 Task: Zoom in the location "Tree house in Hardwick, Vermont, United States" two times.
Action: Mouse moved to (455, 164)
Screenshot: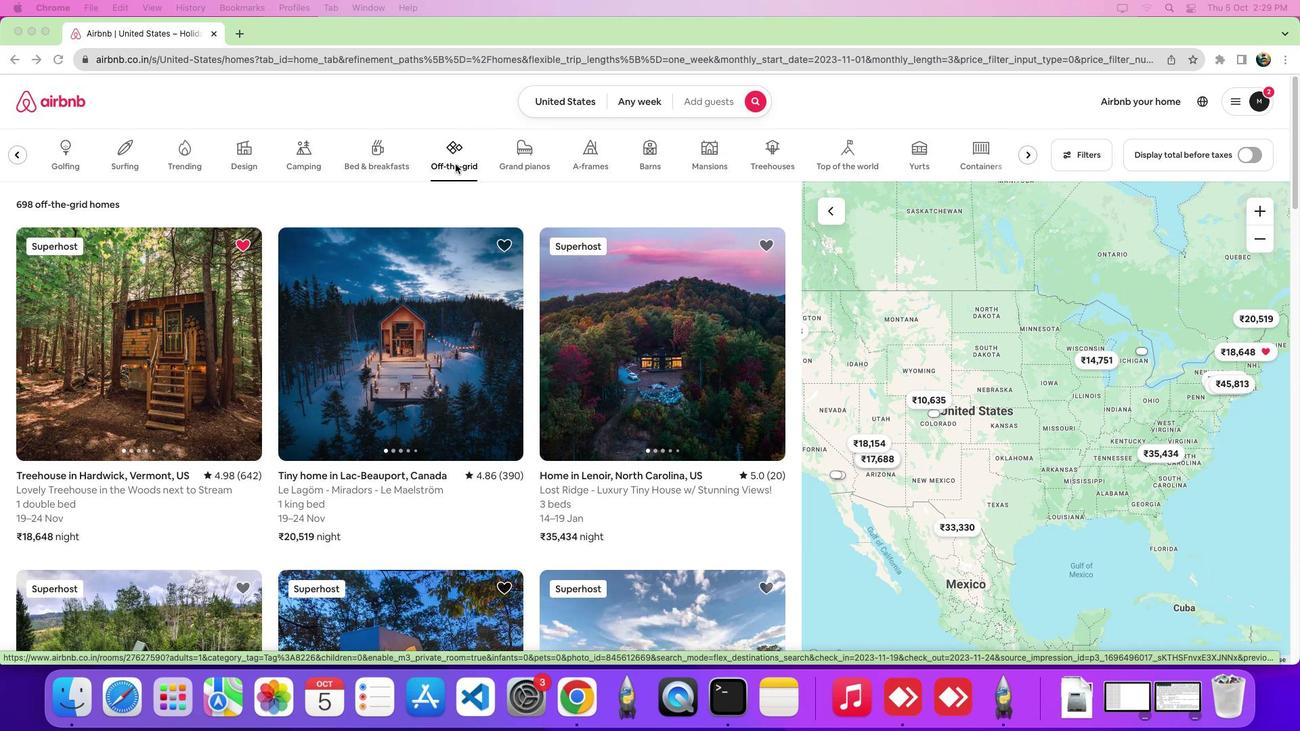
Action: Mouse pressed left at (455, 164)
Screenshot: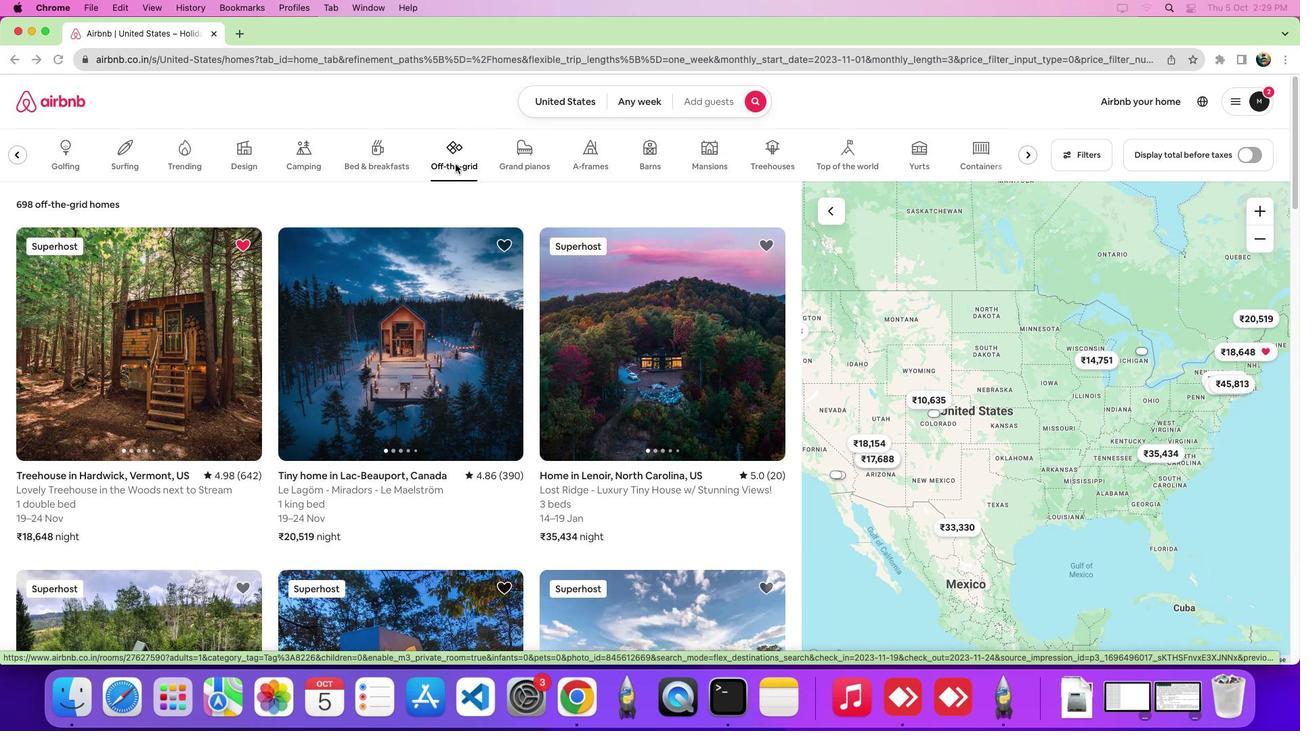 
Action: Mouse moved to (163, 339)
Screenshot: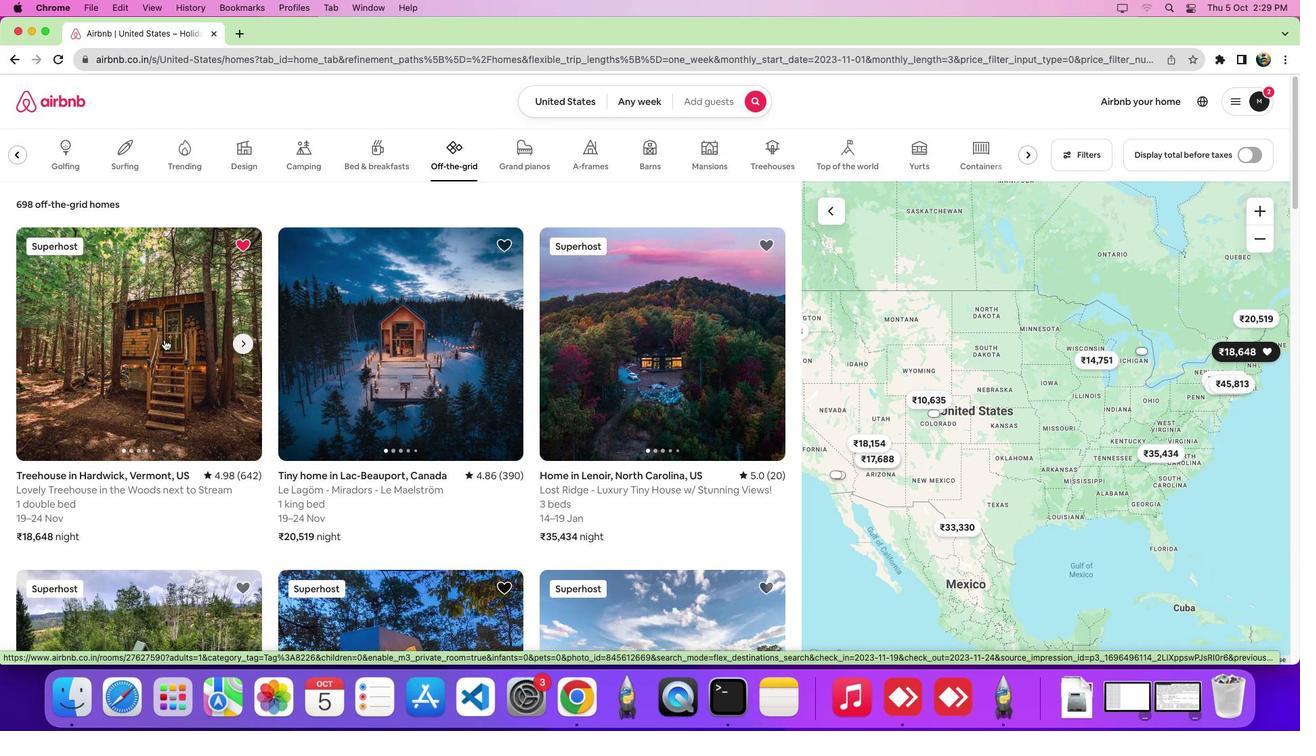 
Action: Mouse pressed left at (163, 339)
Screenshot: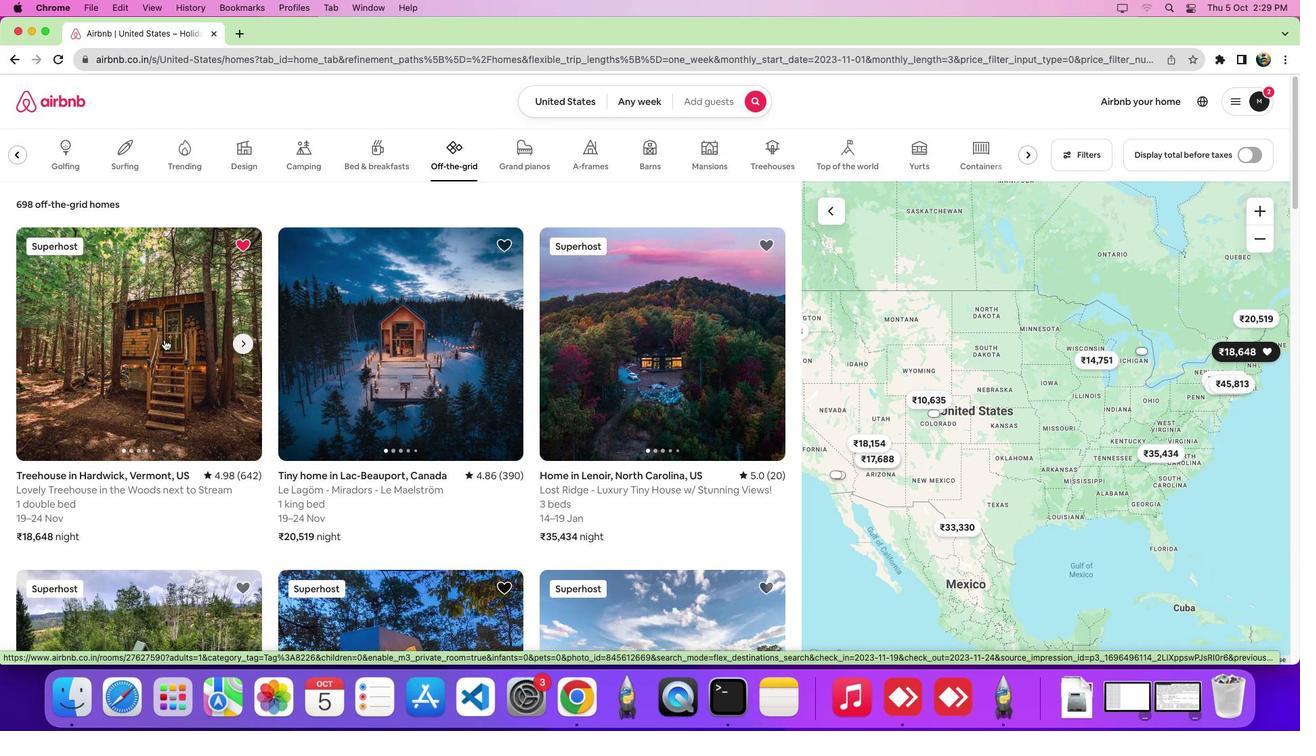 
Action: Mouse moved to (570, 409)
Screenshot: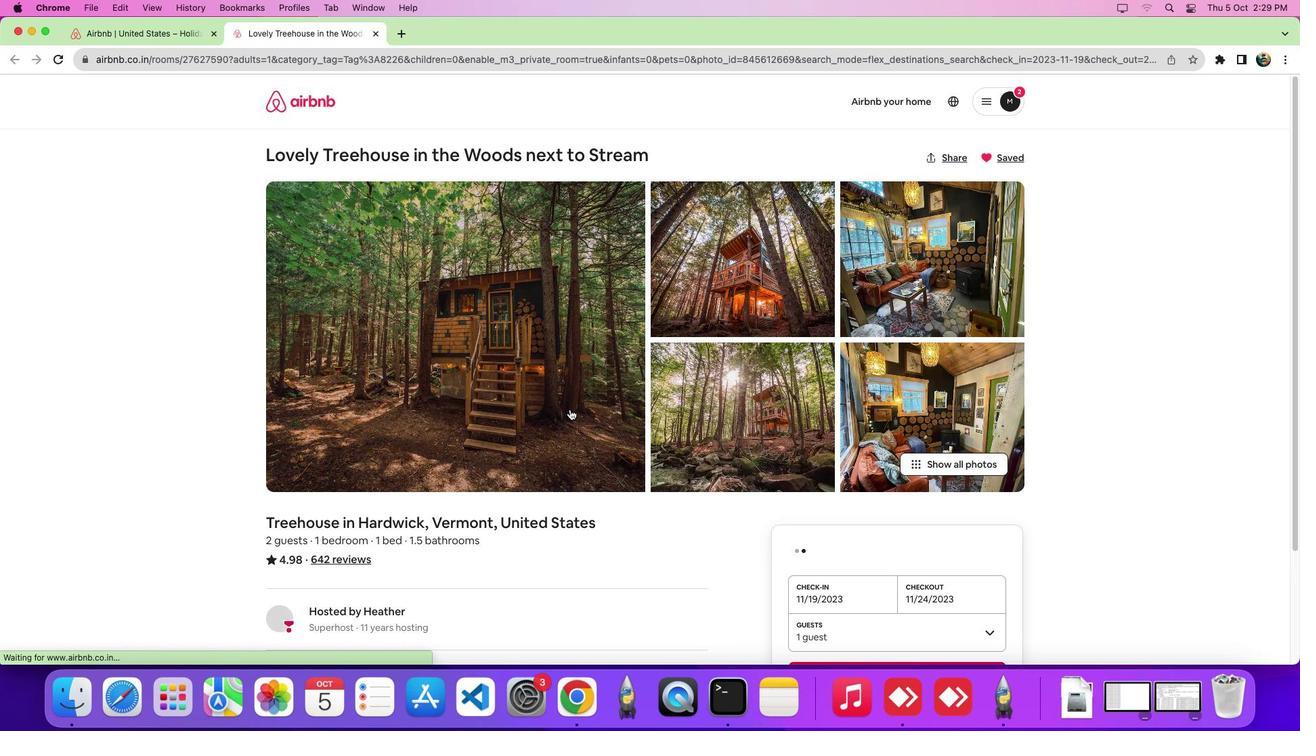 
Action: Mouse scrolled (570, 409) with delta (0, 0)
Screenshot: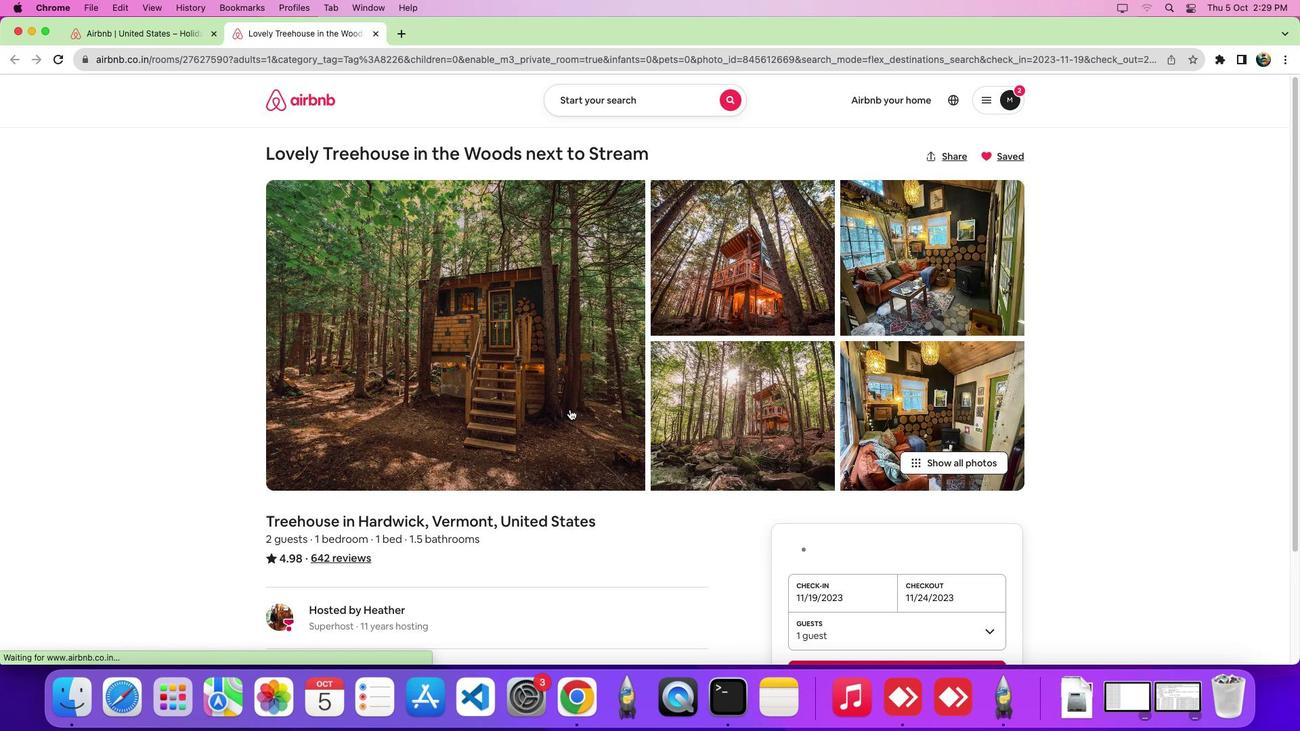 
Action: Mouse scrolled (570, 409) with delta (0, -1)
Screenshot: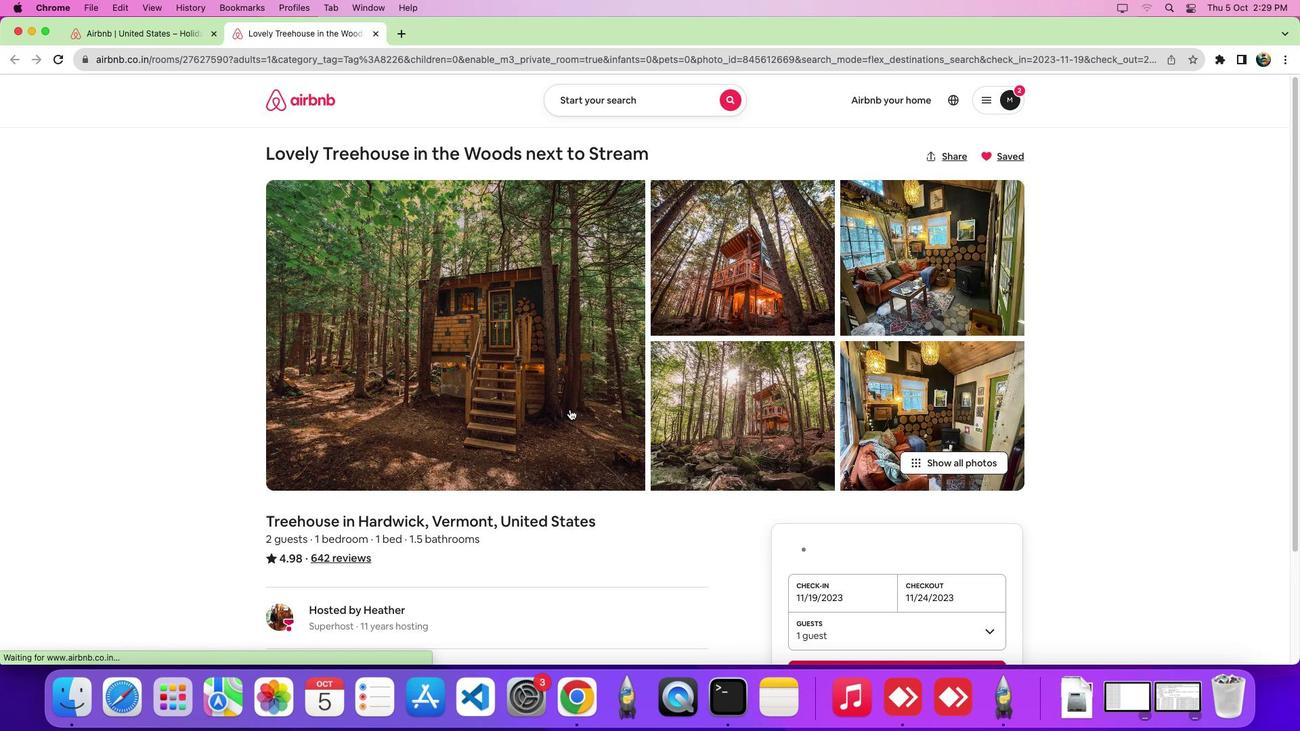 
Action: Mouse scrolled (570, 409) with delta (0, -6)
Screenshot: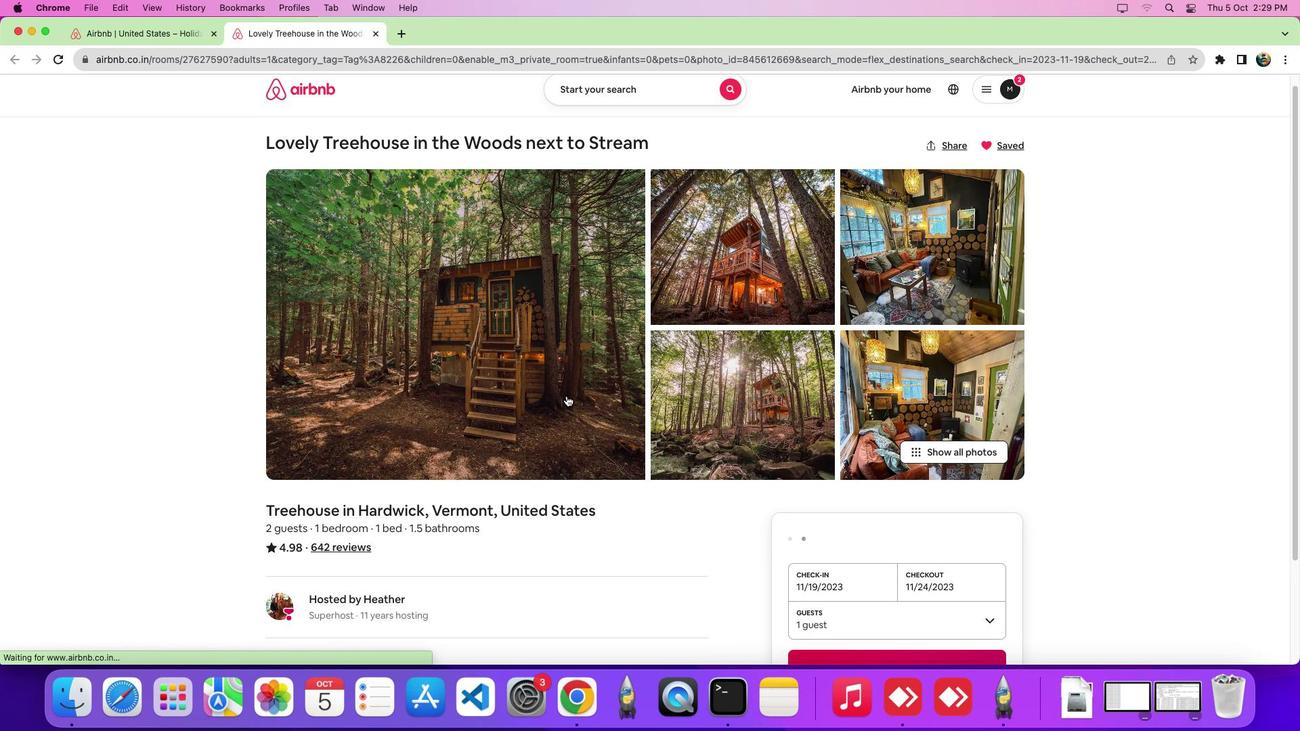 
Action: Mouse scrolled (570, 409) with delta (0, -9)
Screenshot: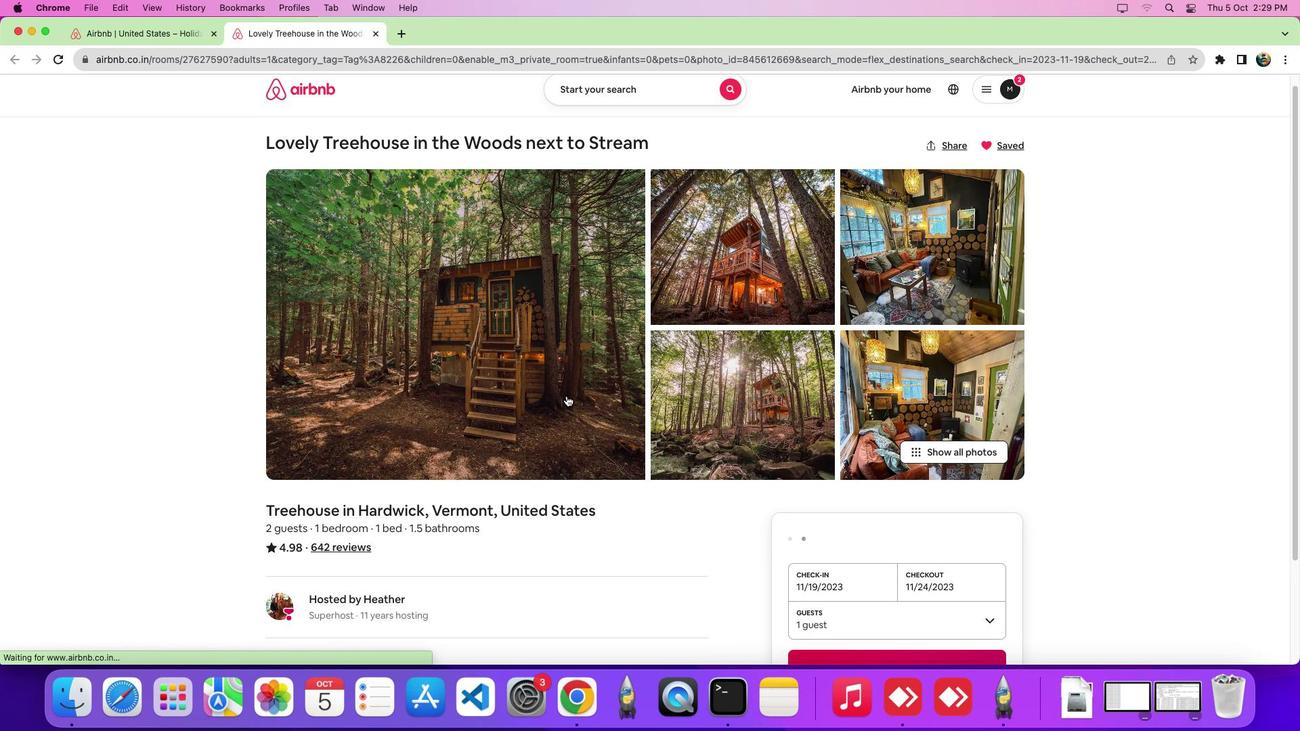 
Action: Mouse scrolled (570, 409) with delta (0, -10)
Screenshot: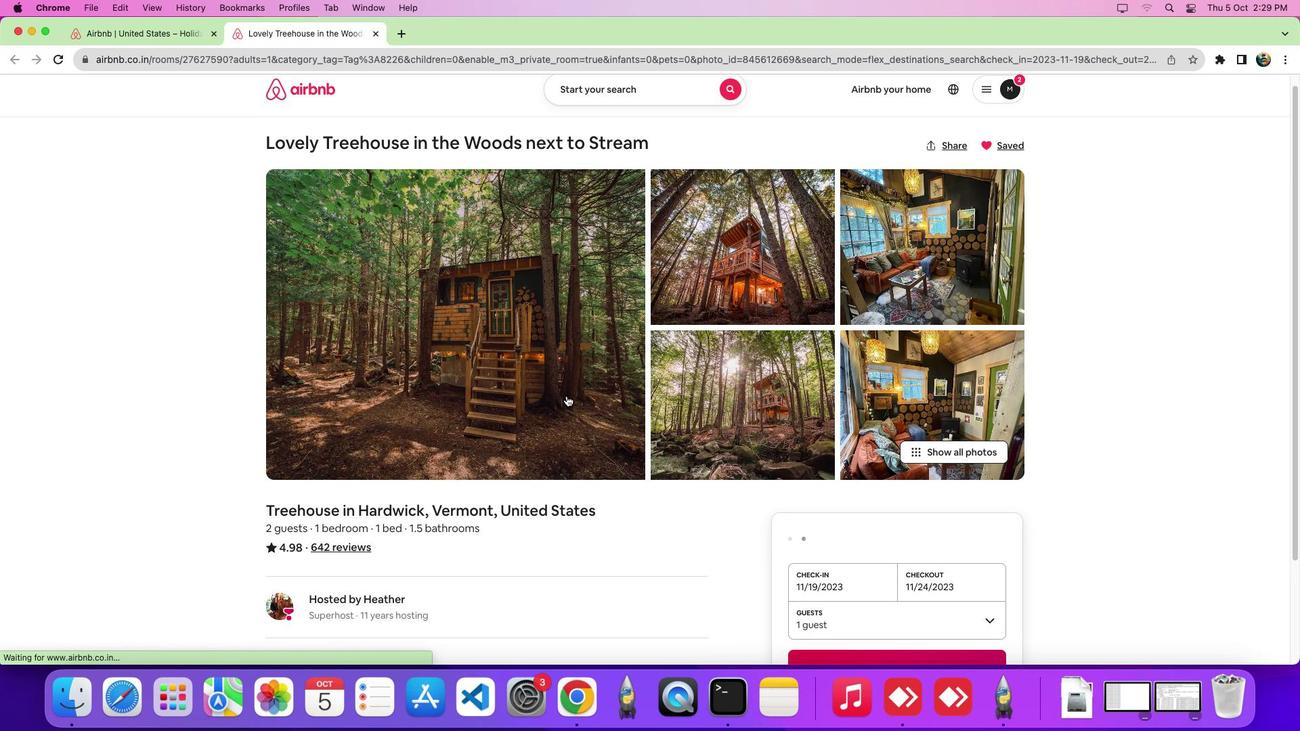 
Action: Mouse moved to (493, 281)
Screenshot: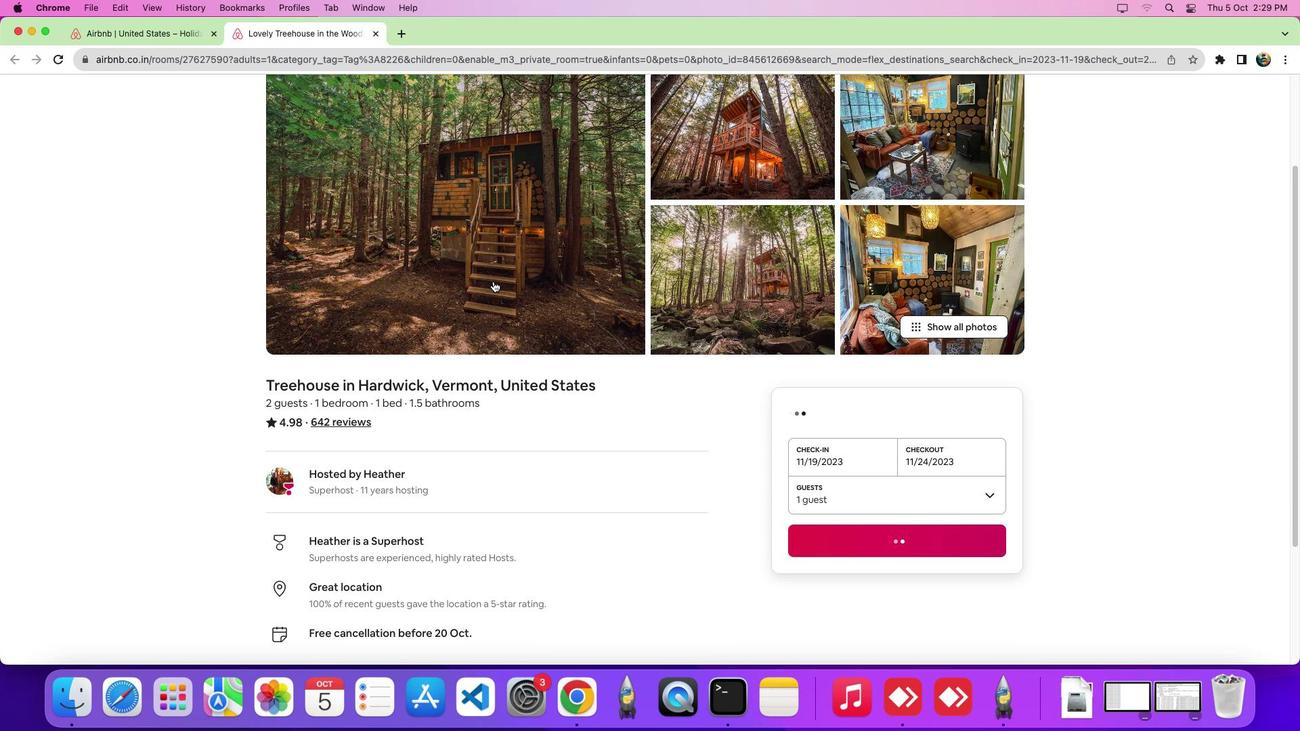 
Action: Mouse scrolled (493, 281) with delta (0, 0)
Screenshot: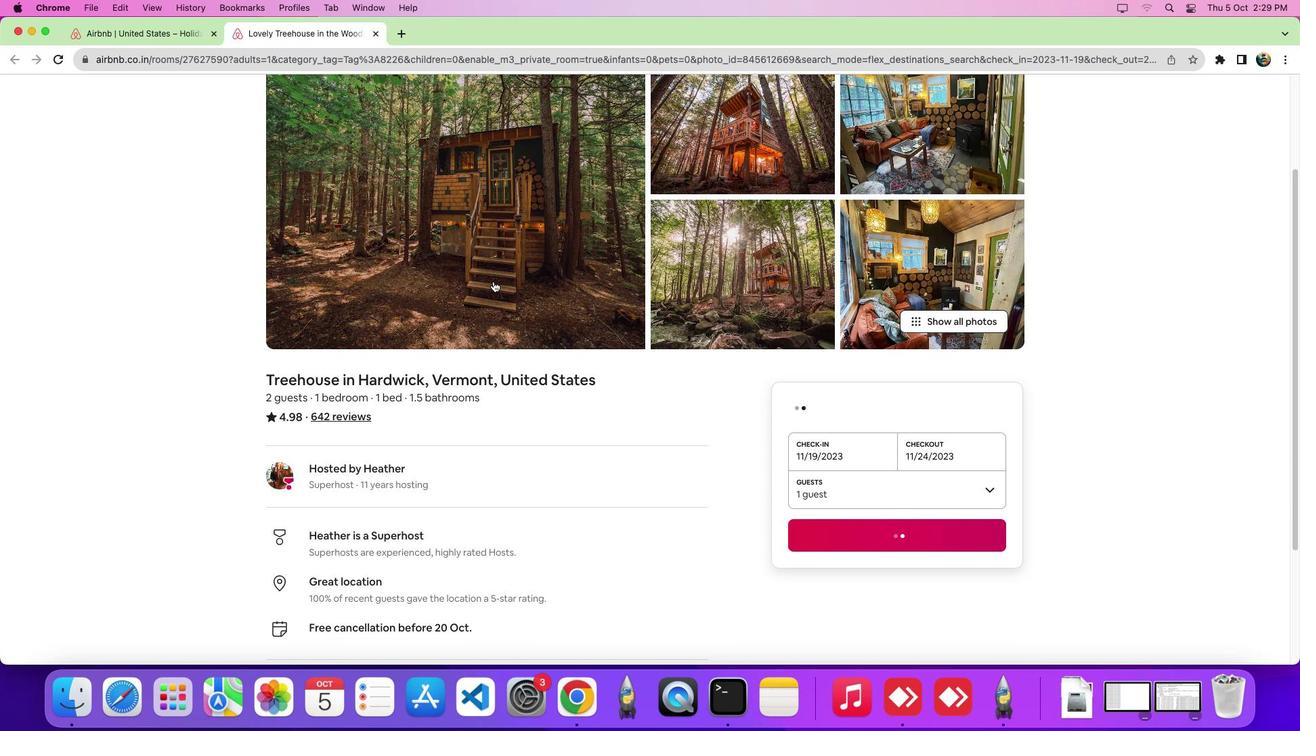 
Action: Mouse scrolled (493, 281) with delta (0, -1)
Screenshot: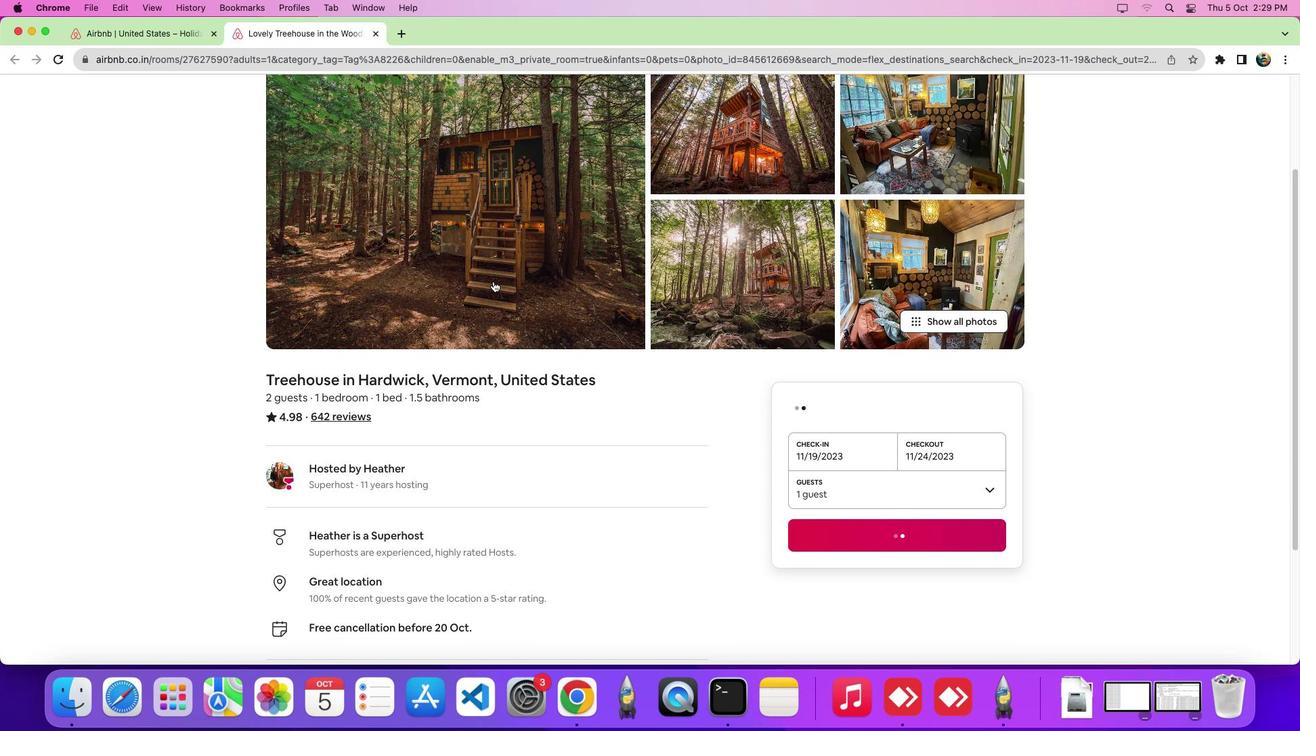 
Action: Mouse scrolled (493, 281) with delta (0, -6)
Screenshot: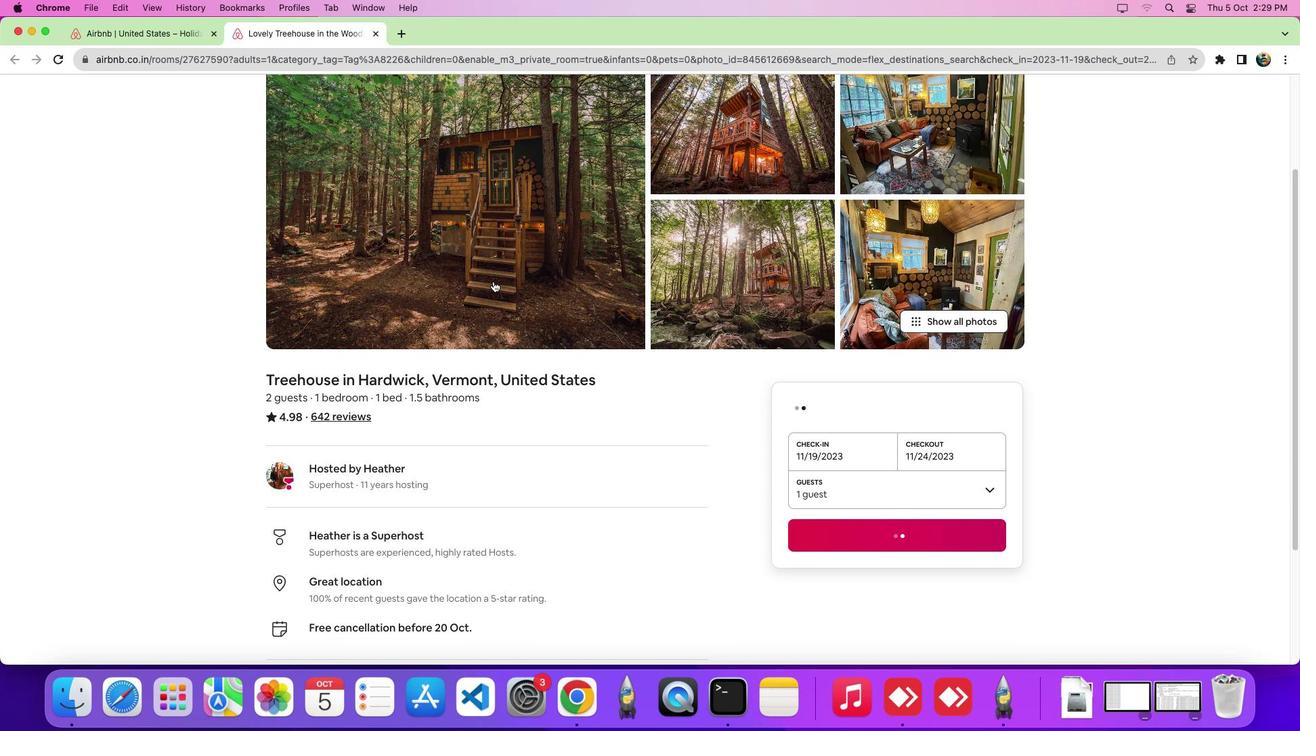 
Action: Mouse scrolled (493, 281) with delta (0, -9)
Screenshot: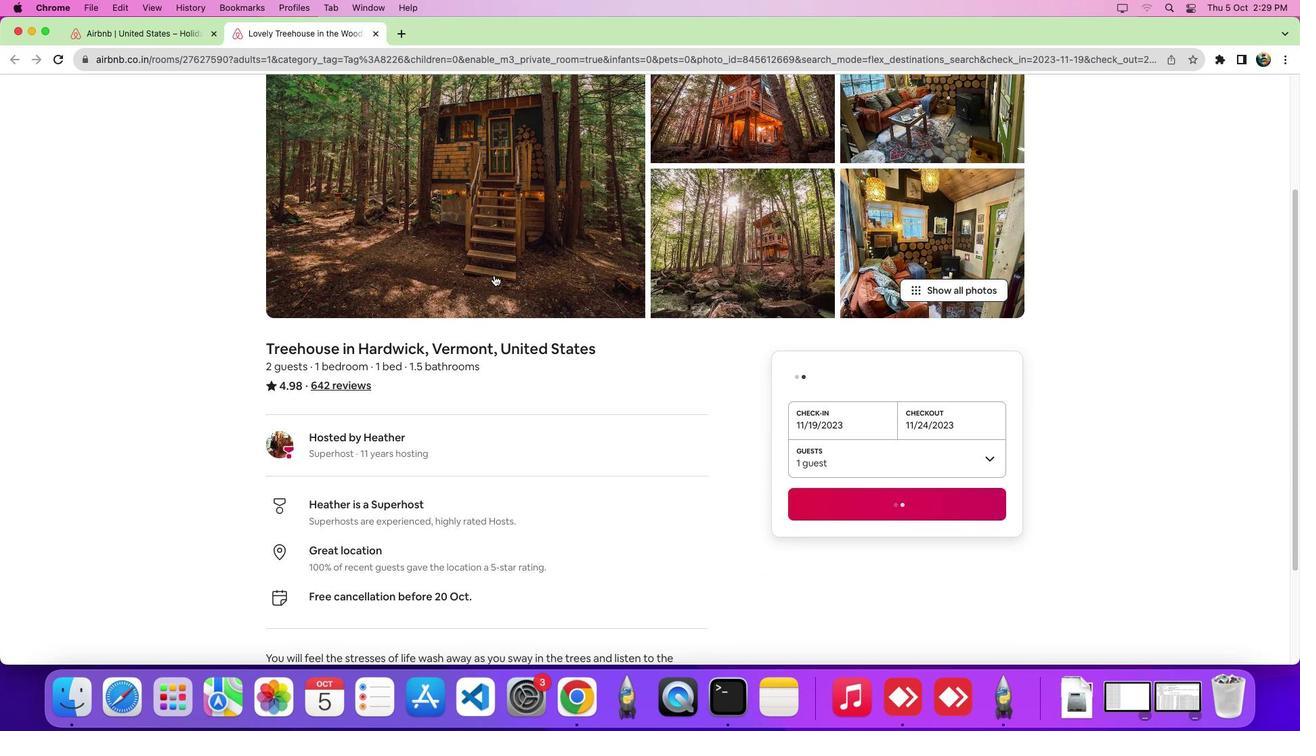 
Action: Mouse scrolled (493, 281) with delta (0, -10)
Screenshot: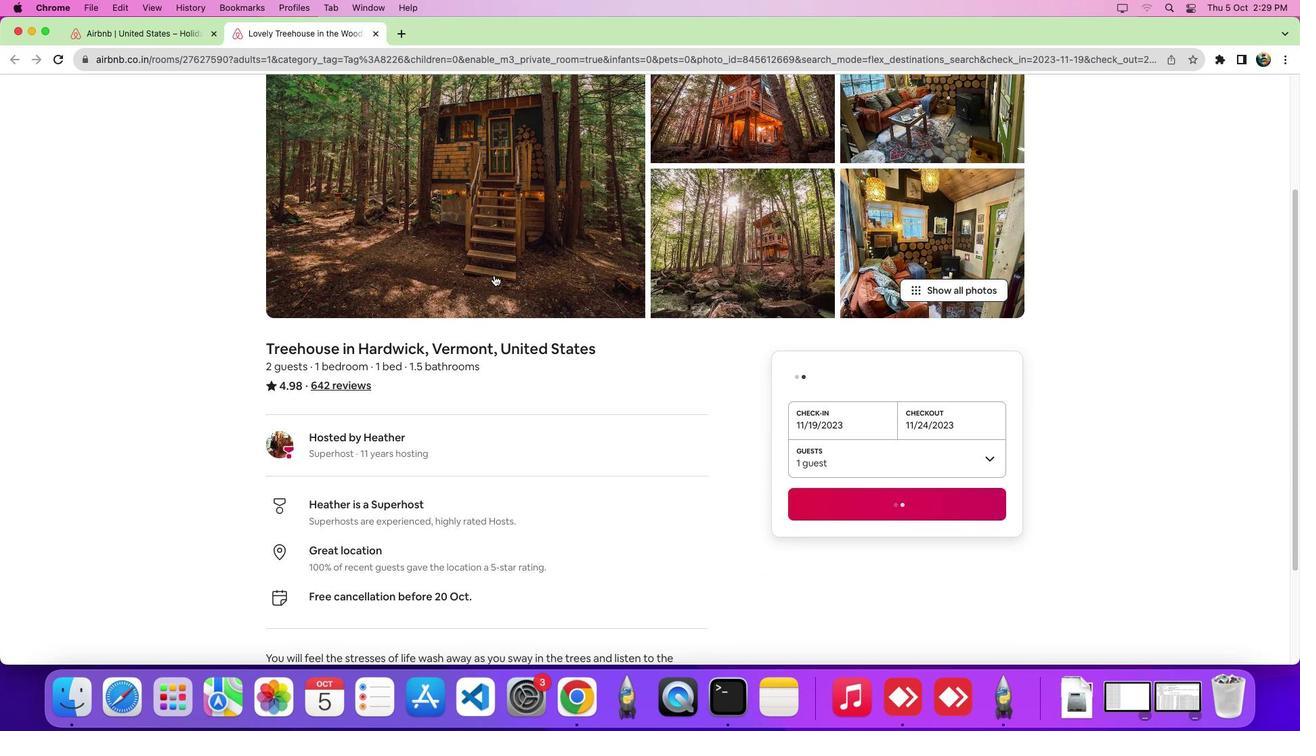 
Action: Mouse moved to (504, 252)
Screenshot: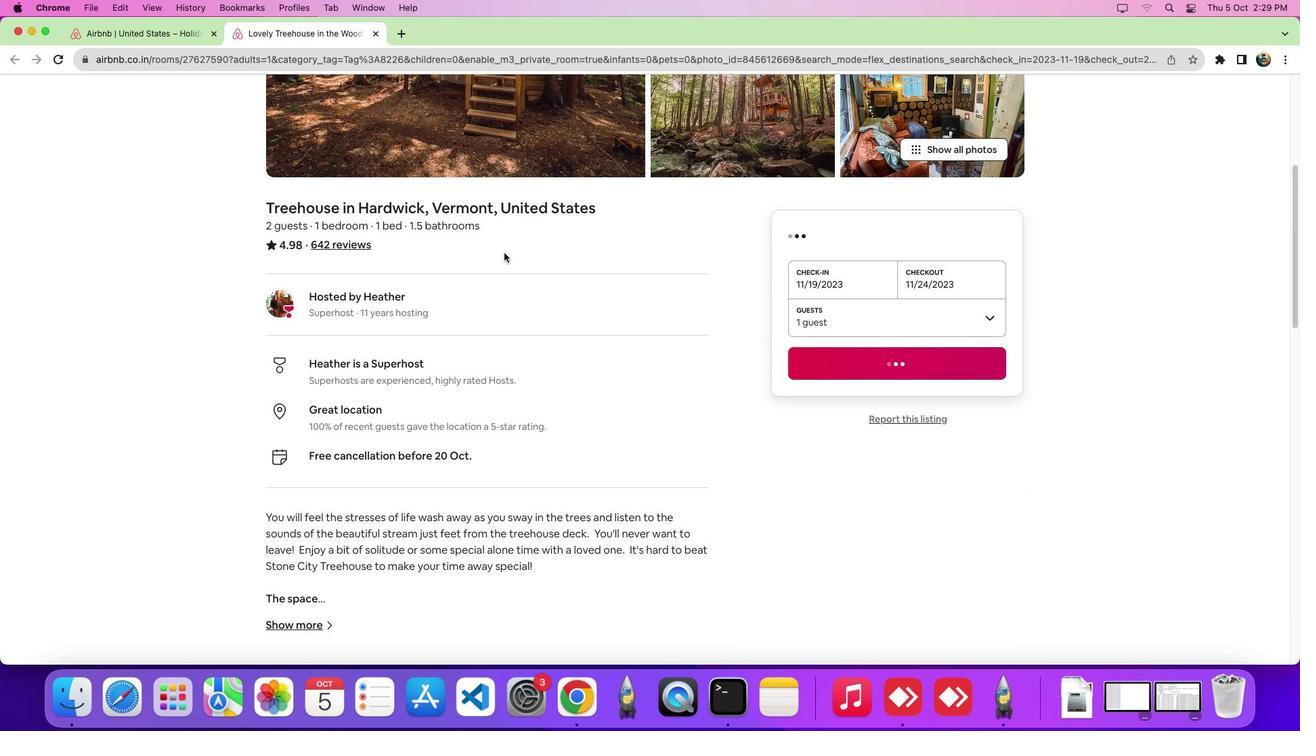 
Action: Mouse scrolled (504, 252) with delta (0, 0)
Screenshot: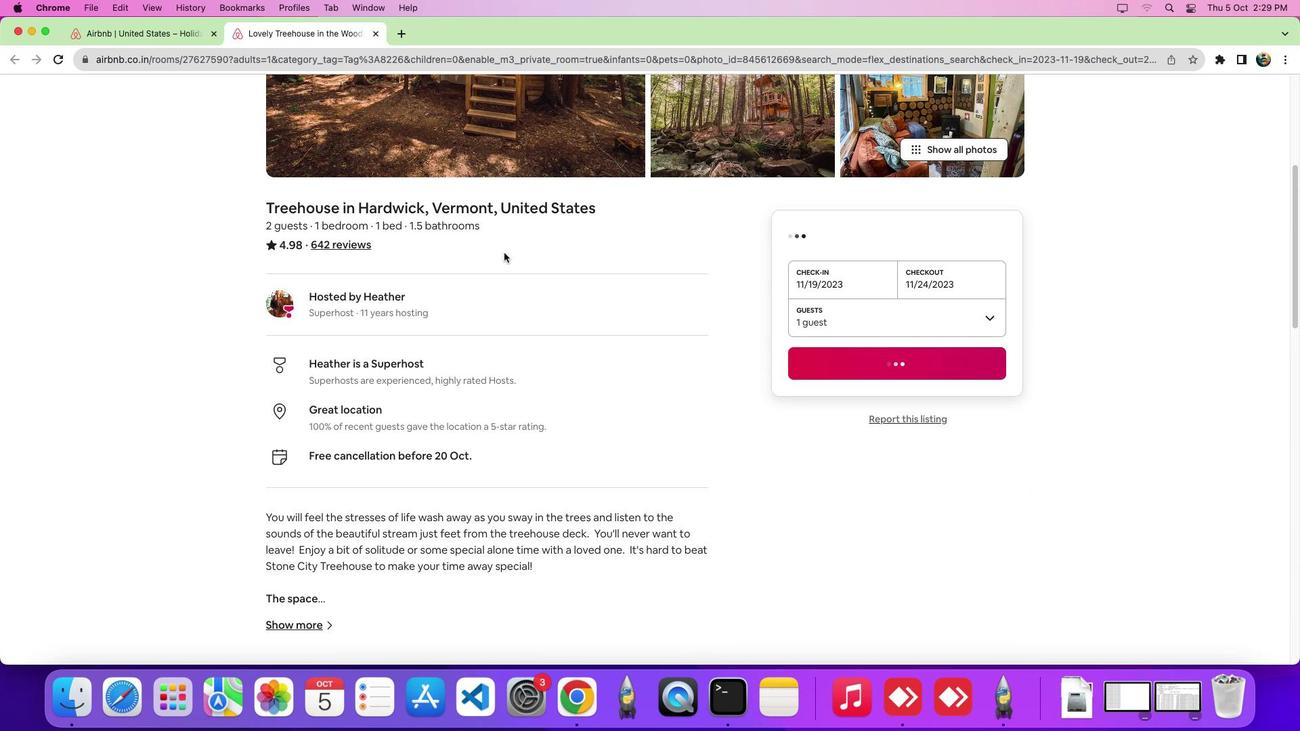 
Action: Mouse scrolled (504, 252) with delta (0, -1)
Screenshot: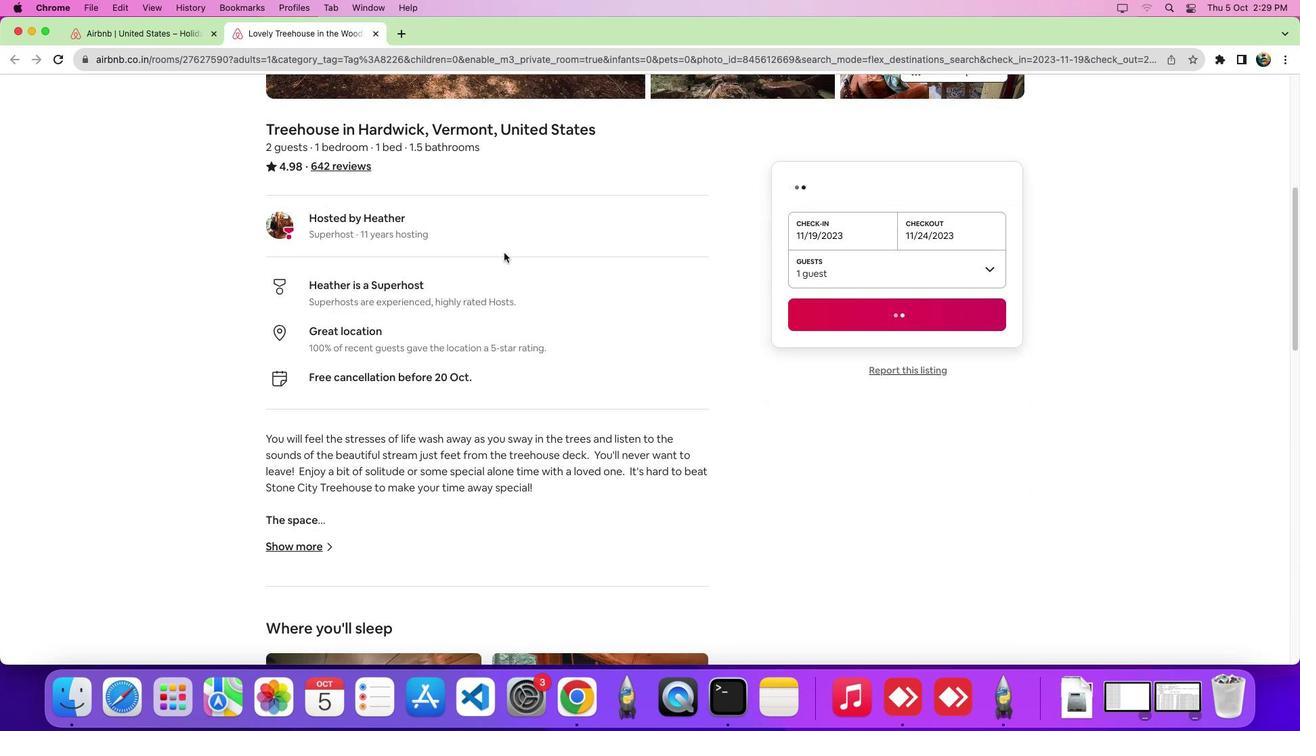 
Action: Mouse scrolled (504, 252) with delta (0, -6)
Screenshot: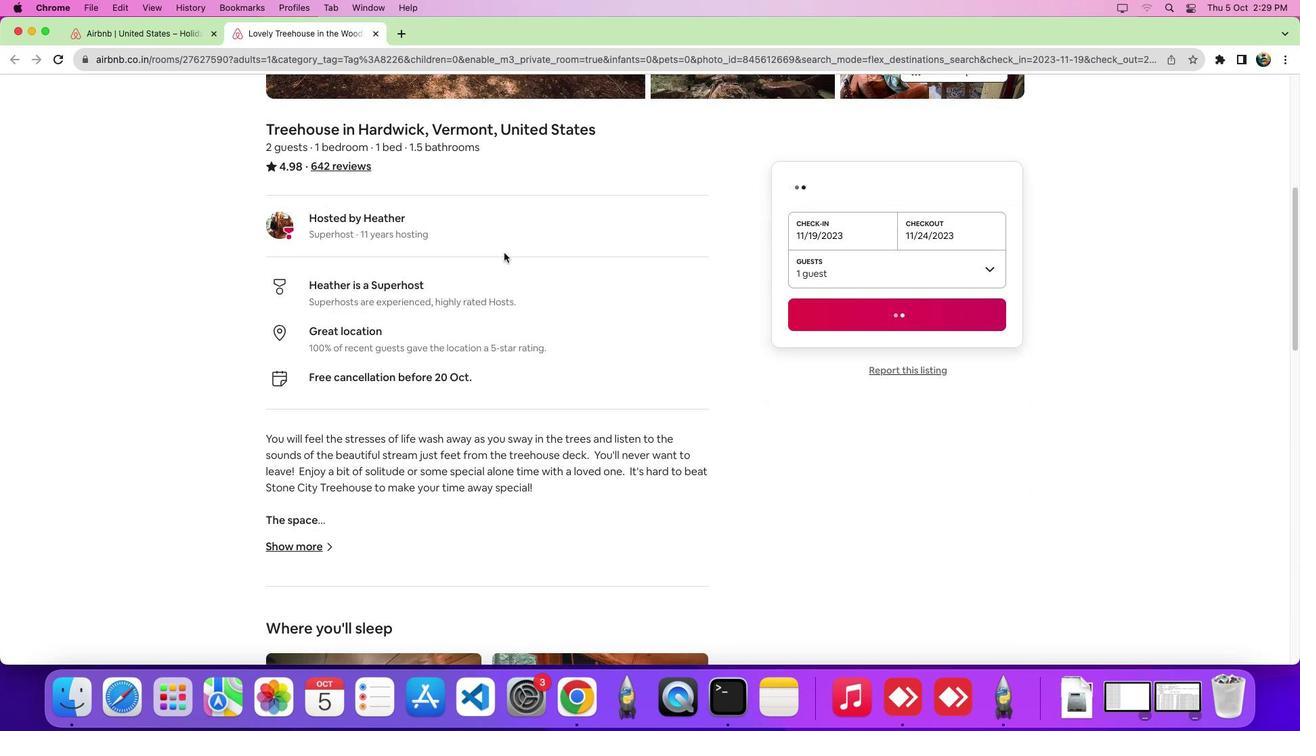 
Action: Mouse scrolled (504, 252) with delta (0, -9)
Screenshot: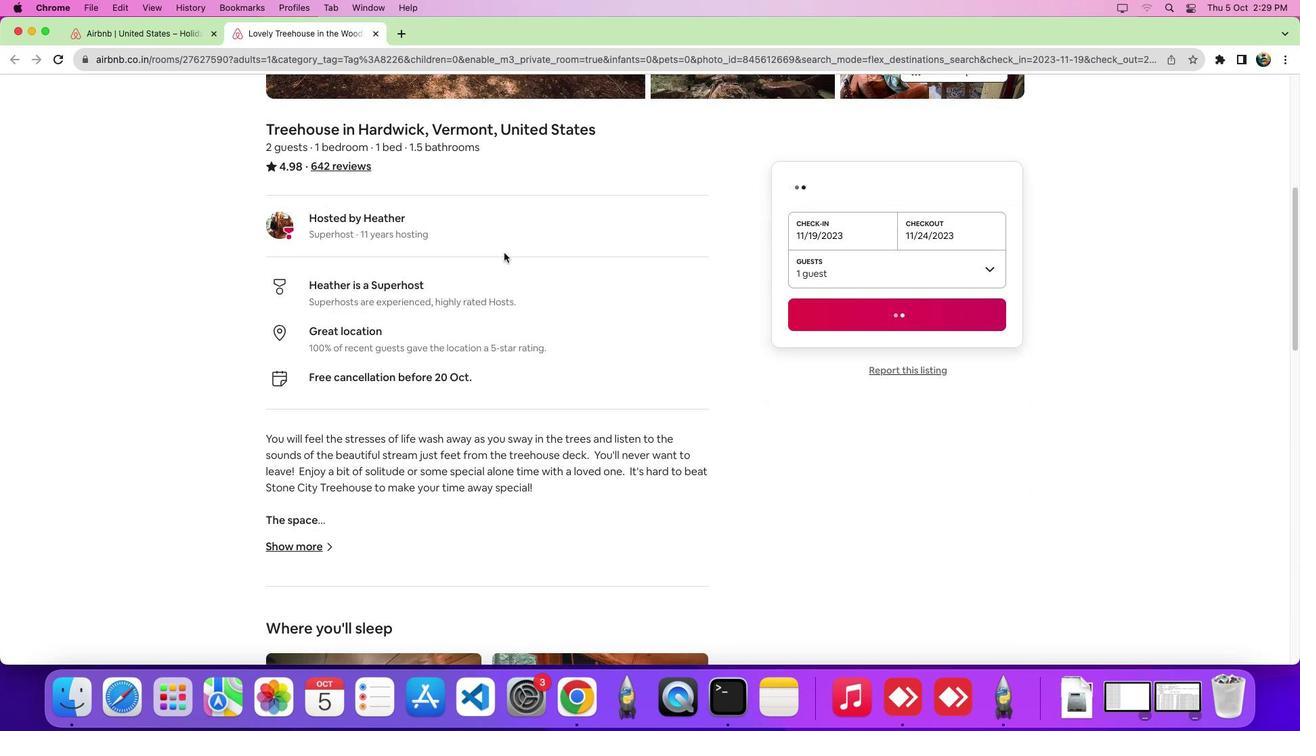
Action: Mouse scrolled (504, 252) with delta (0, -10)
Screenshot: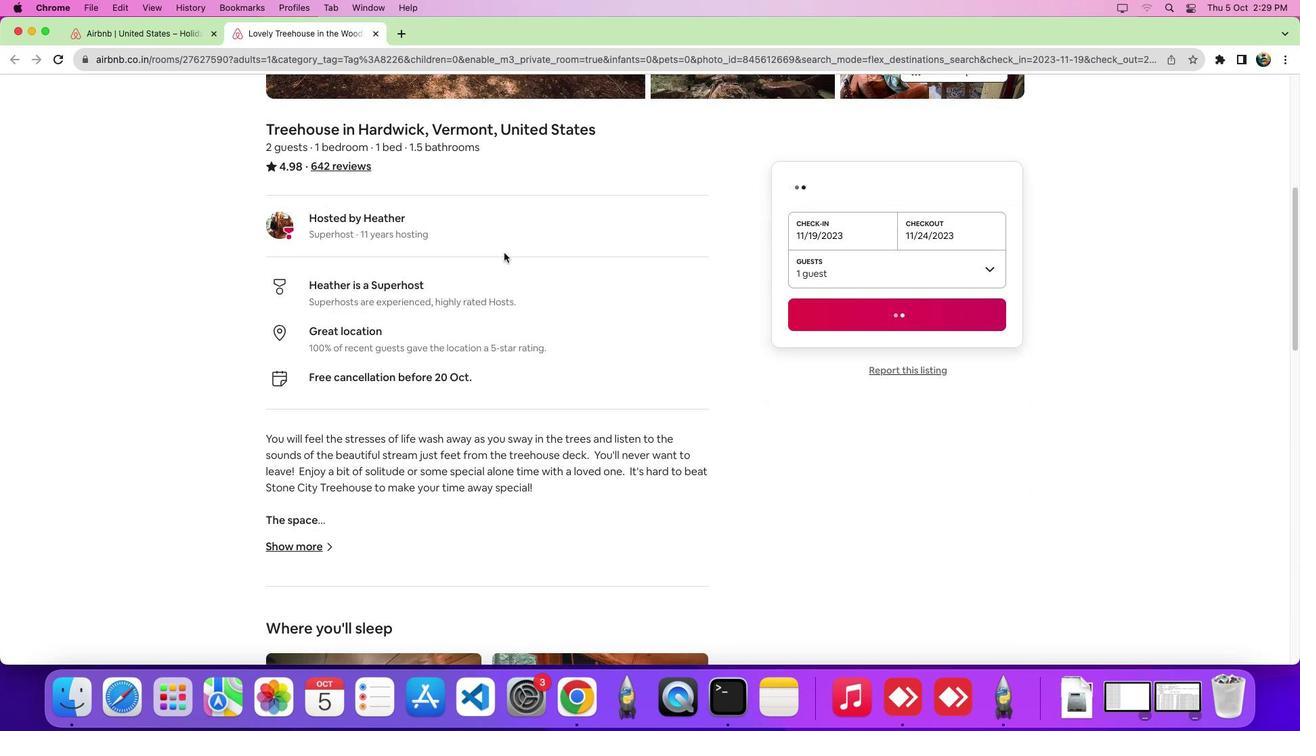 
Action: Mouse scrolled (504, 252) with delta (0, -11)
Screenshot: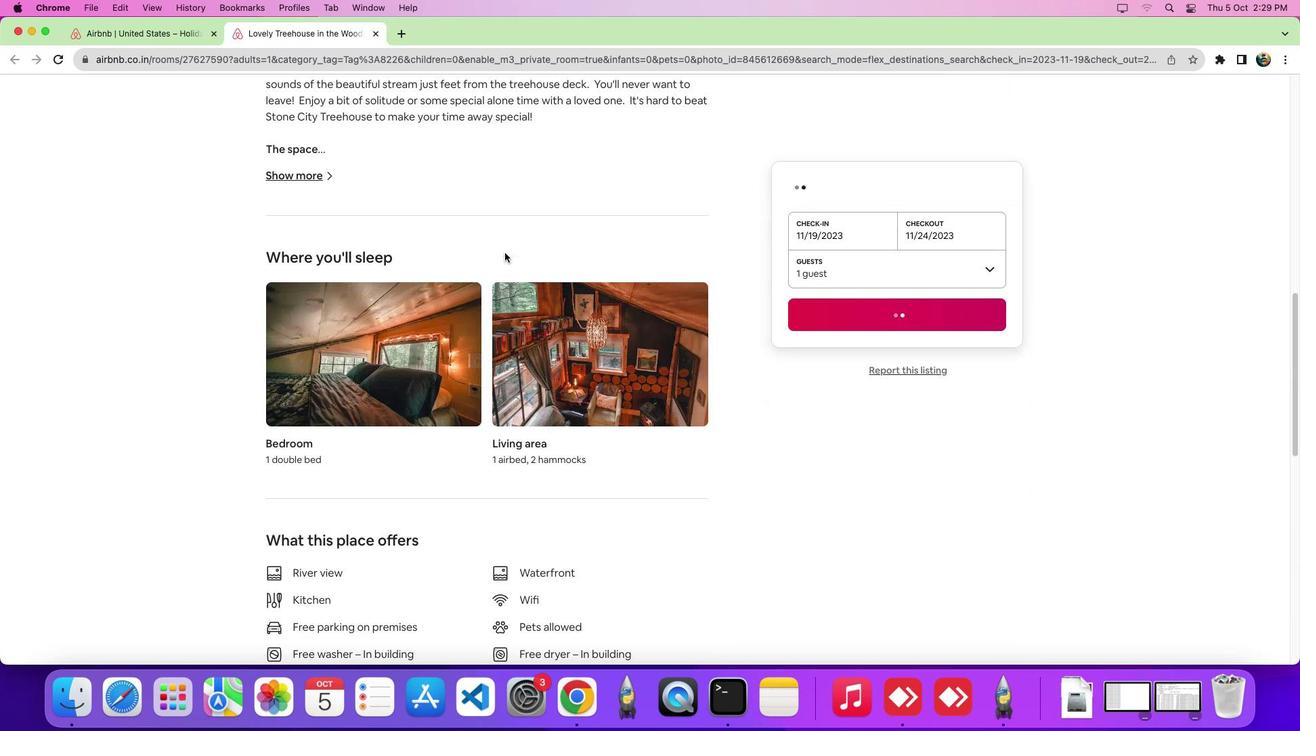 
Action: Mouse moved to (455, 109)
Screenshot: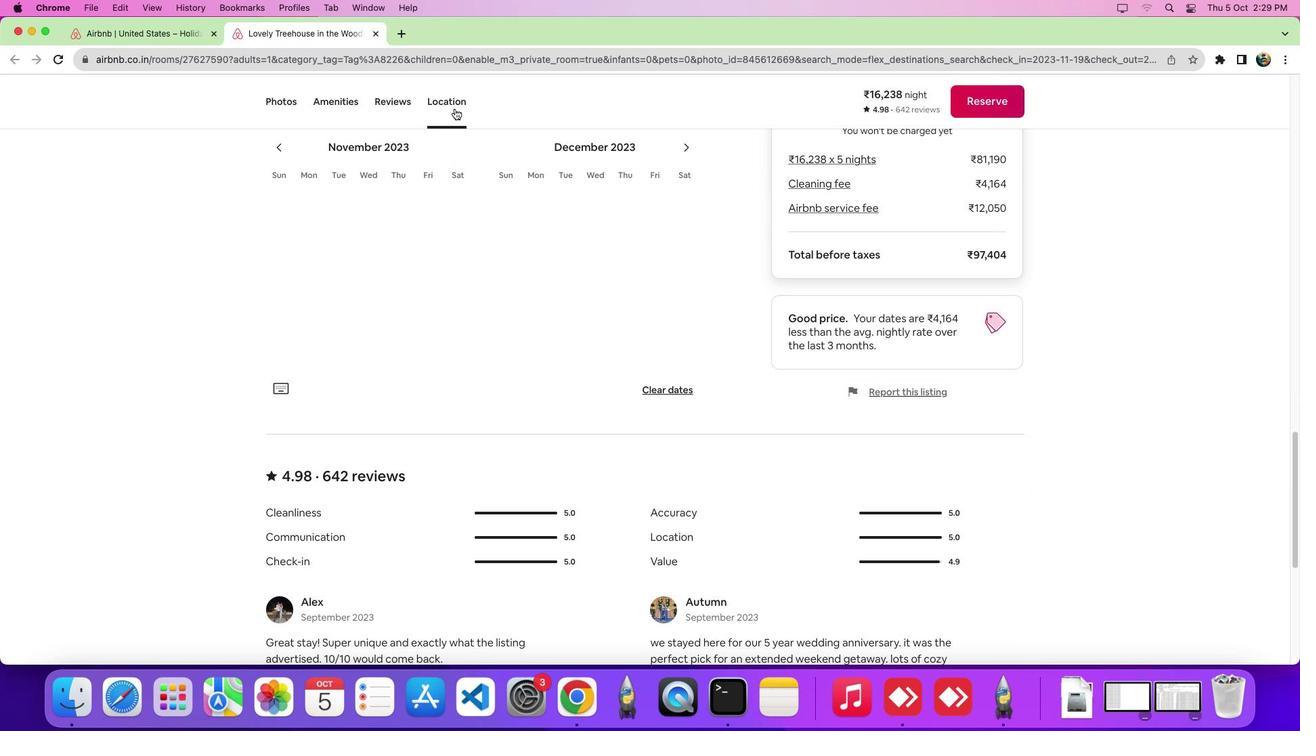 
Action: Mouse pressed left at (455, 109)
Screenshot: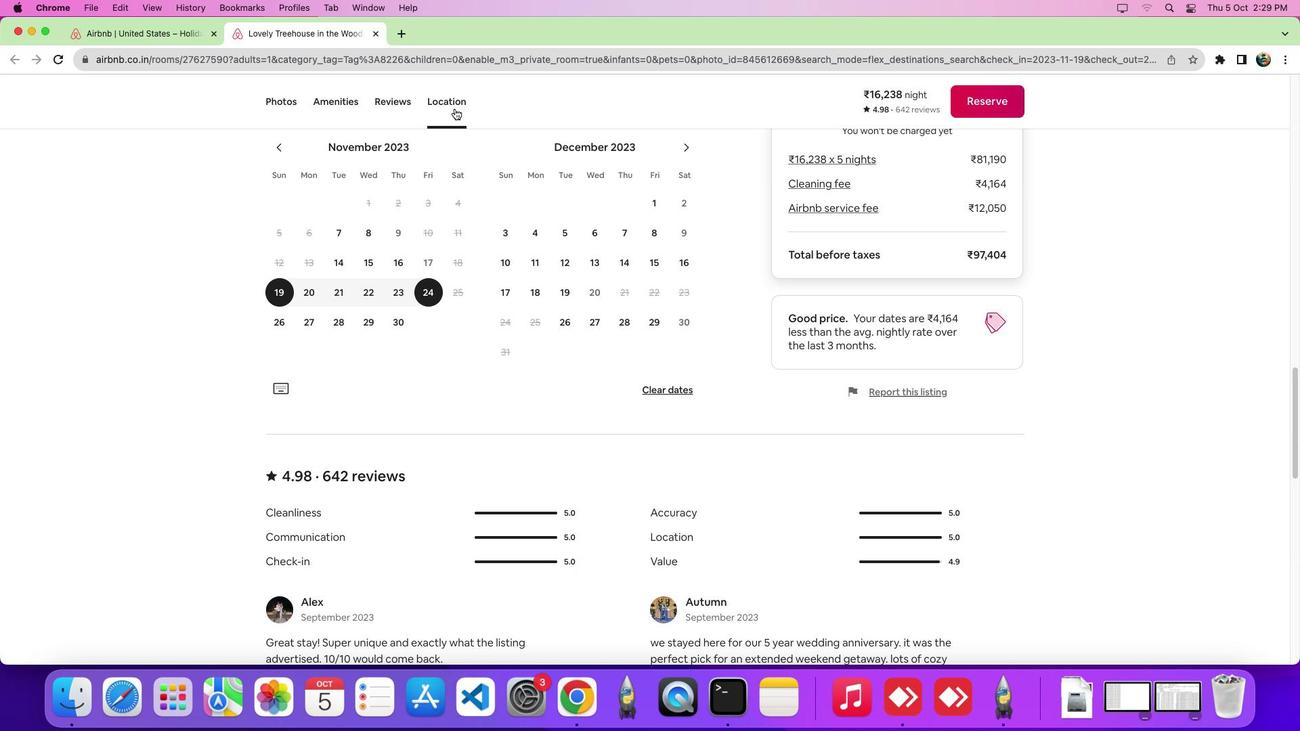 
Action: Mouse moved to (993, 282)
Screenshot: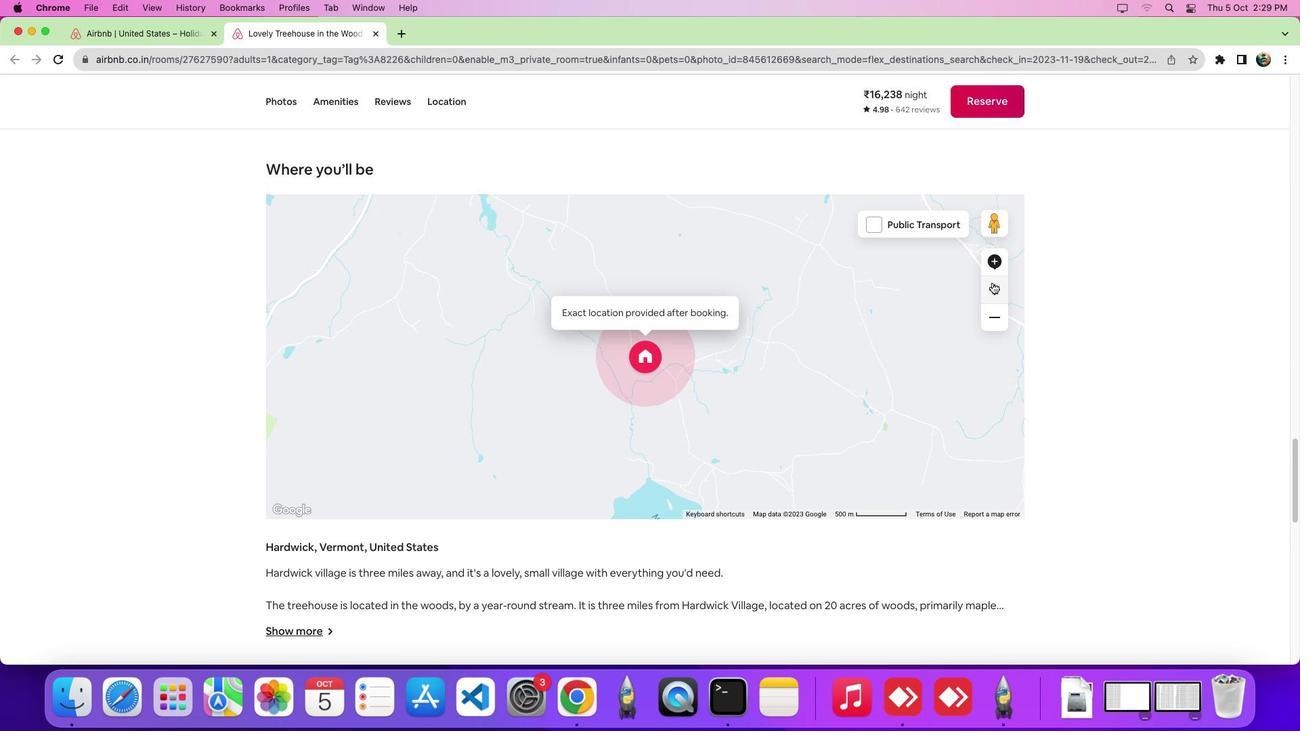
Action: Mouse pressed left at (993, 282)
Screenshot: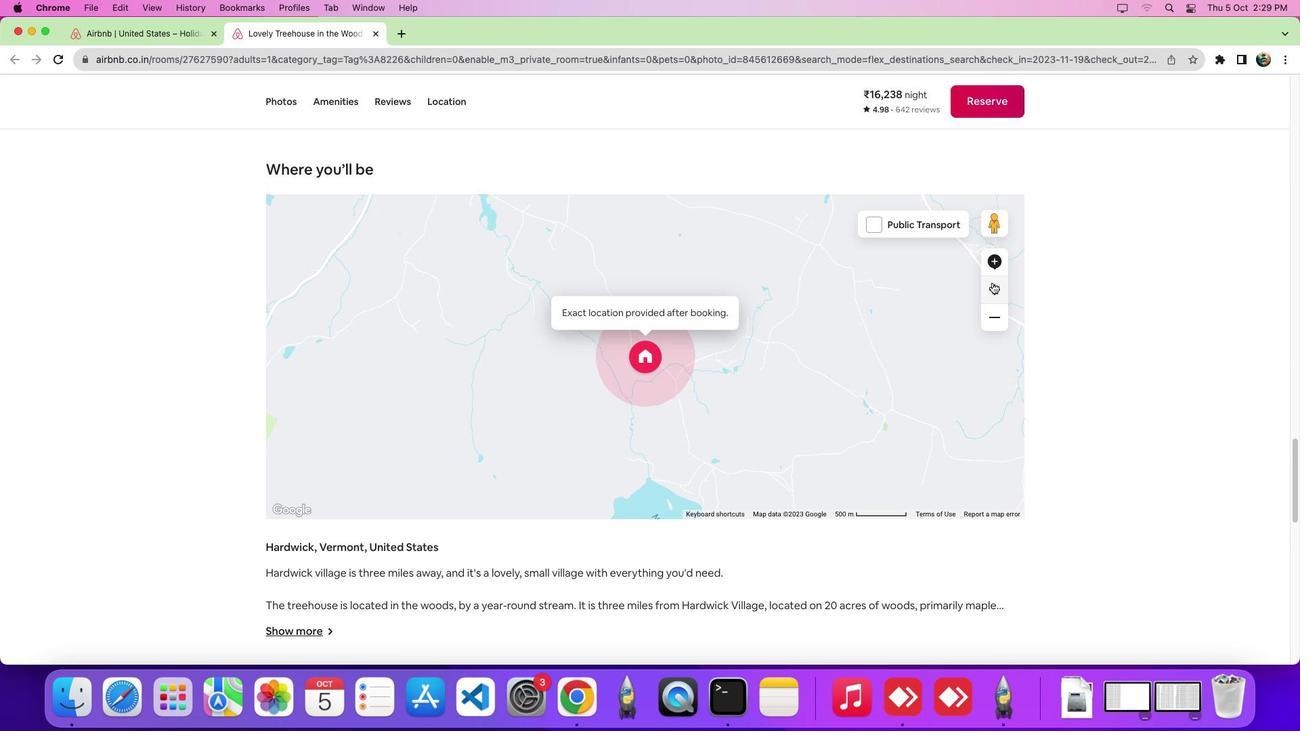 
Action: Mouse pressed left at (993, 282)
Screenshot: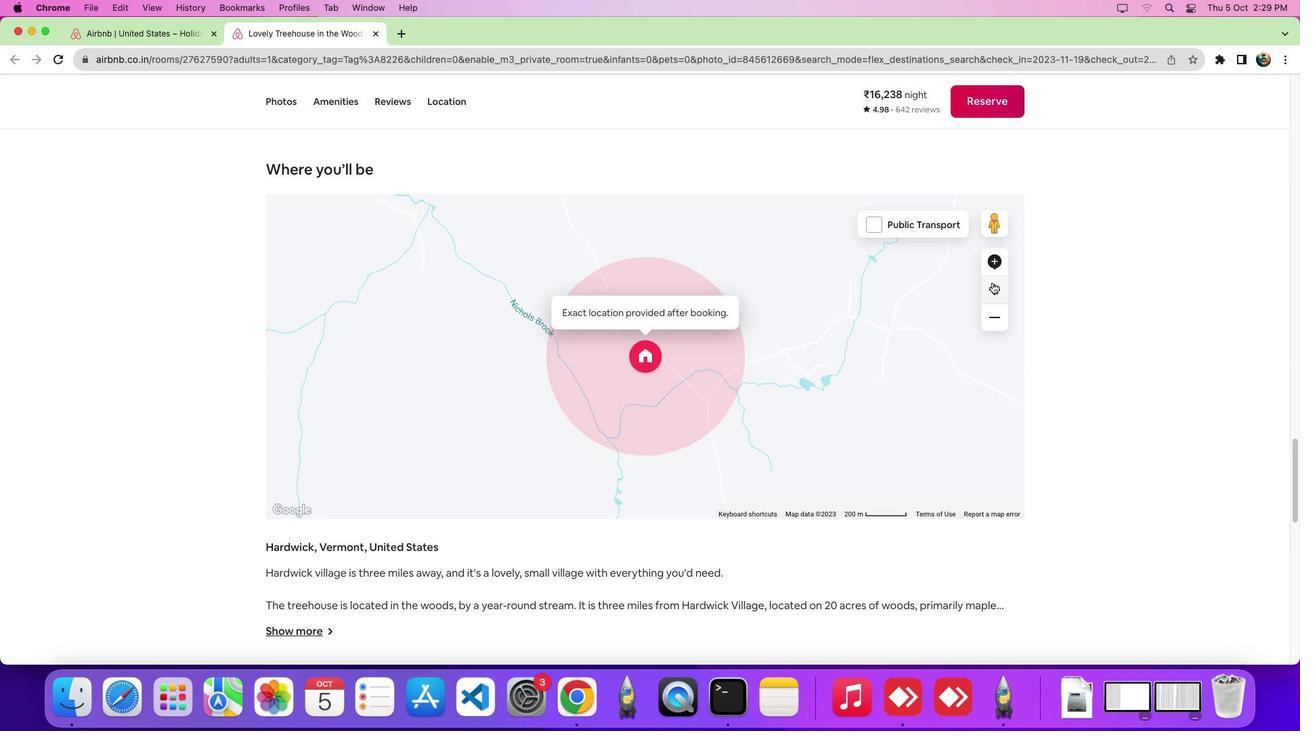 
